 Task: Check the percentage active listings of large walk-in closet in the last 1 year.
Action: Mouse moved to (853, 186)
Screenshot: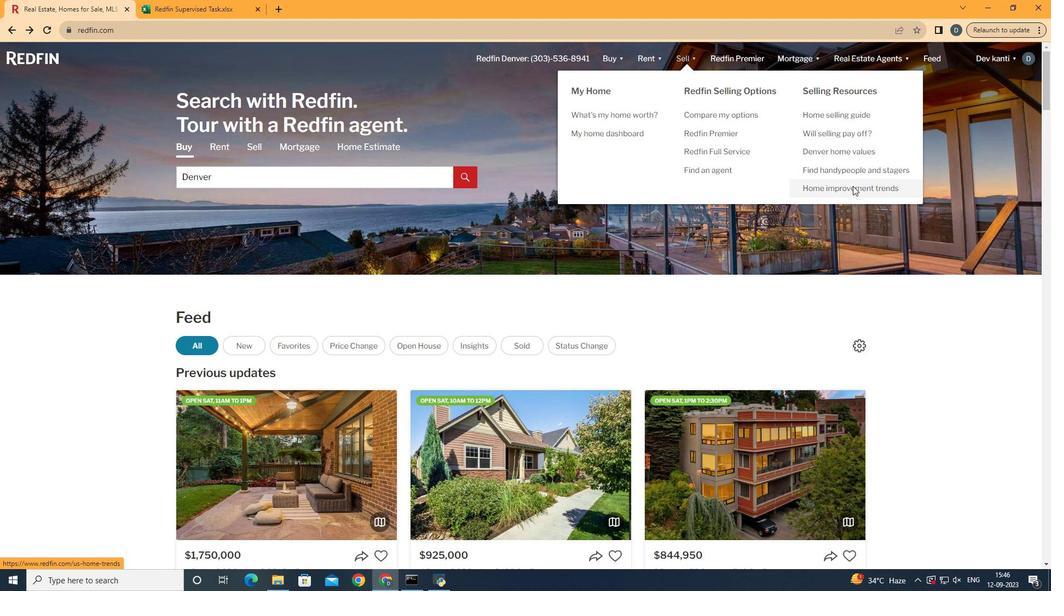 
Action: Mouse pressed left at (853, 186)
Screenshot: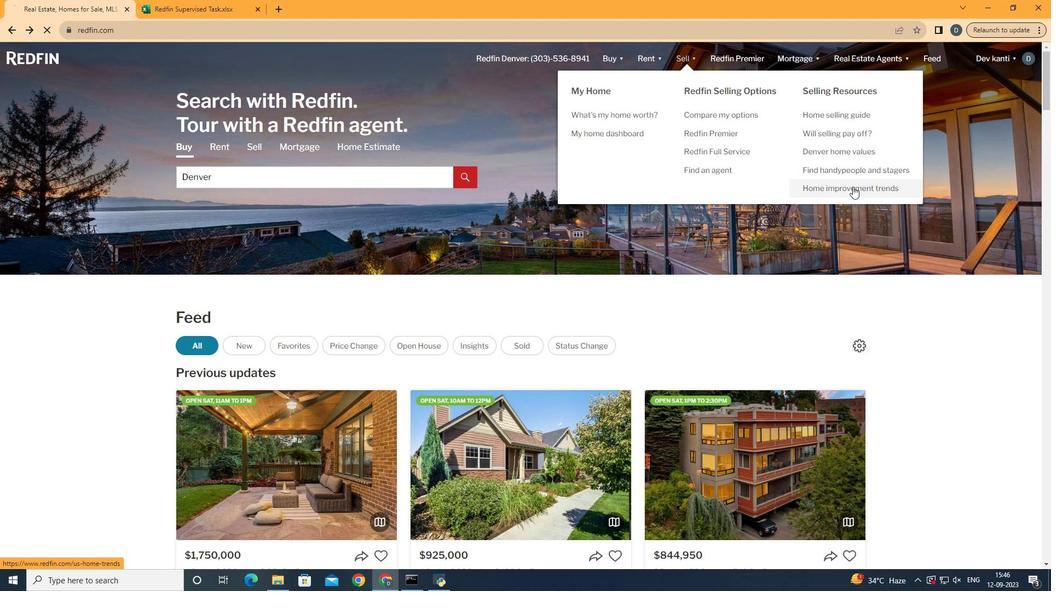 
Action: Mouse moved to (273, 207)
Screenshot: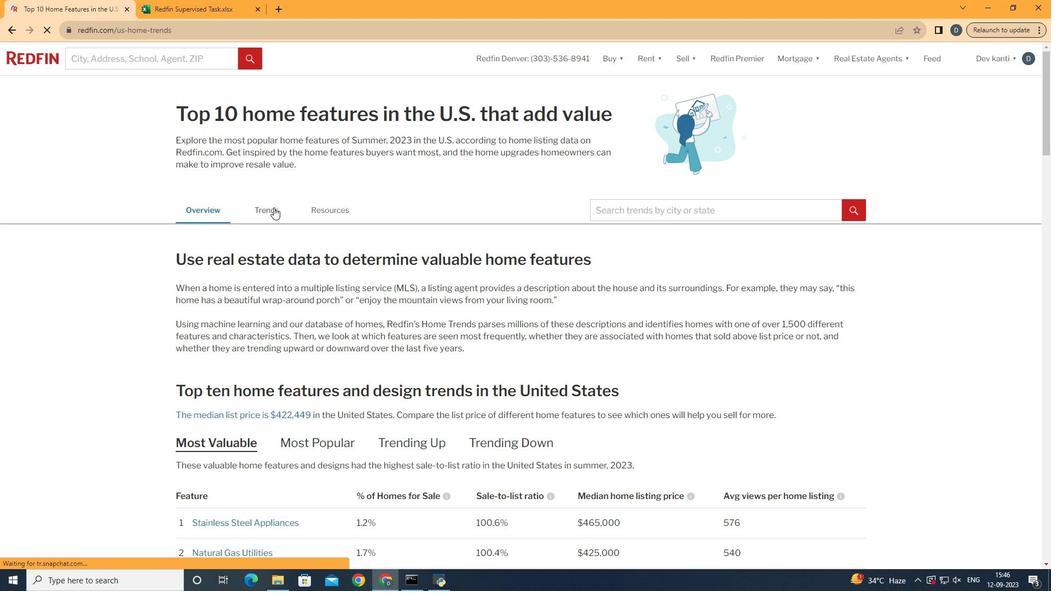 
Action: Mouse pressed left at (273, 207)
Screenshot: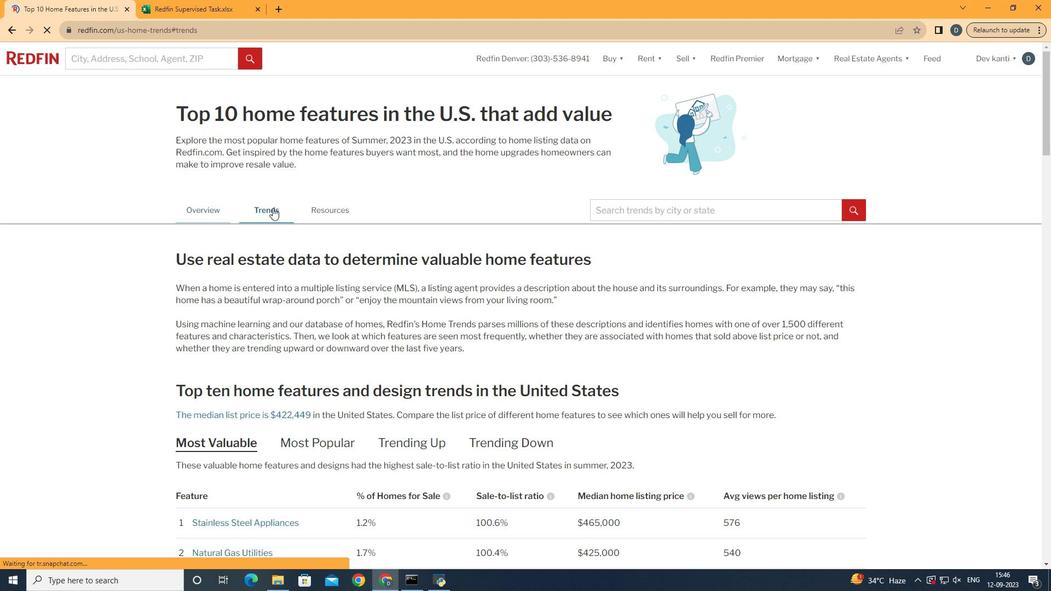 
Action: Mouse moved to (276, 216)
Screenshot: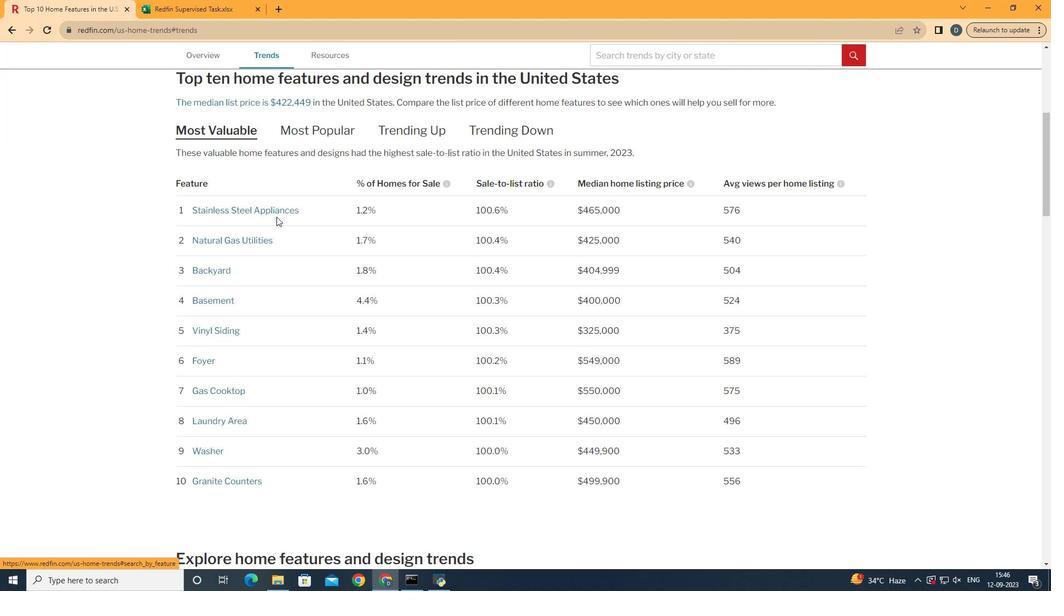 
Action: Mouse scrolled (276, 216) with delta (0, 0)
Screenshot: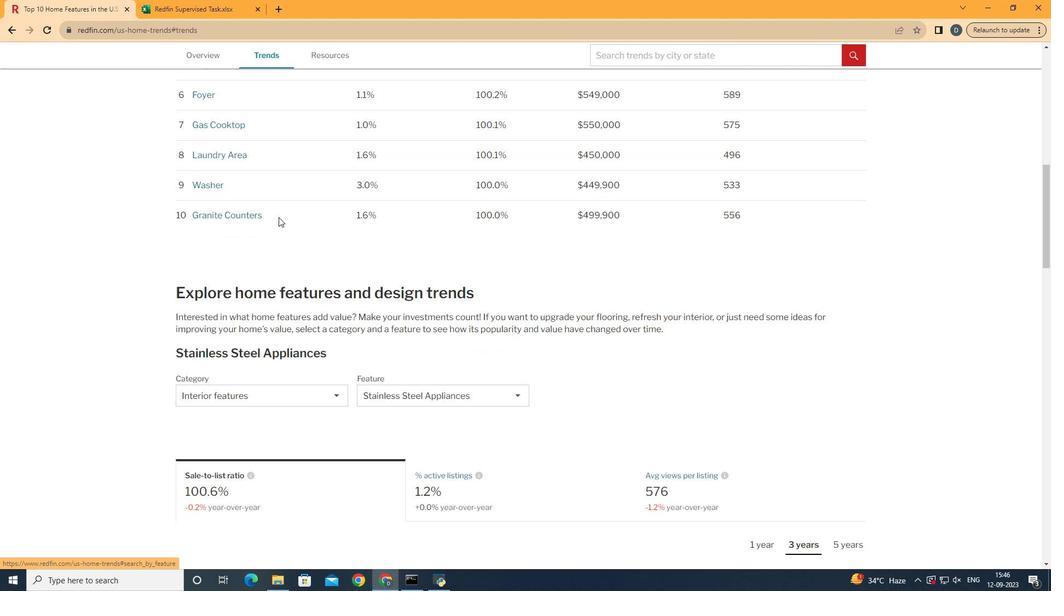 
Action: Mouse moved to (277, 217)
Screenshot: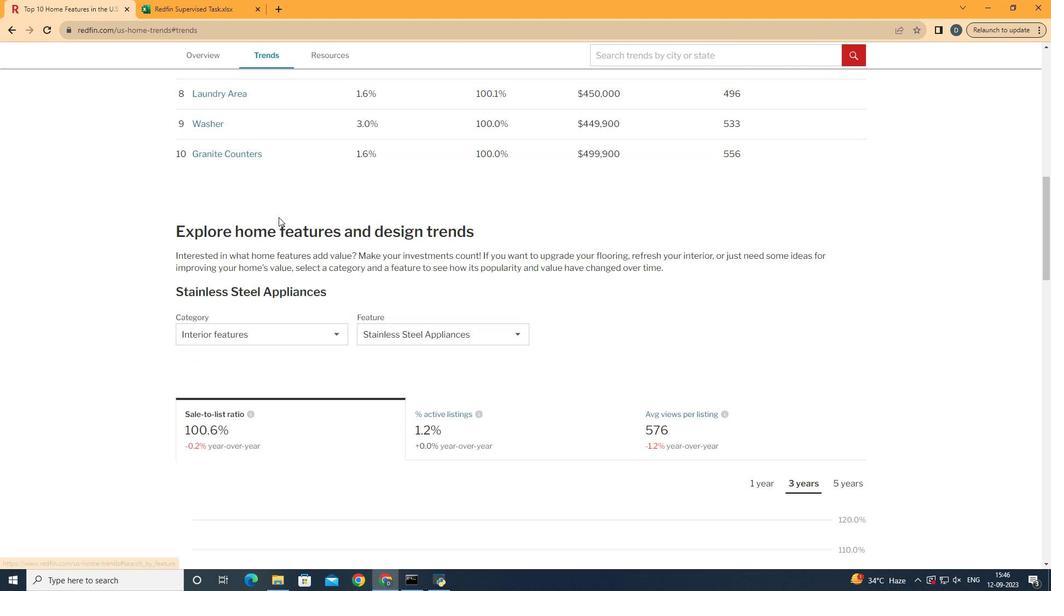 
Action: Mouse scrolled (277, 216) with delta (0, 0)
Screenshot: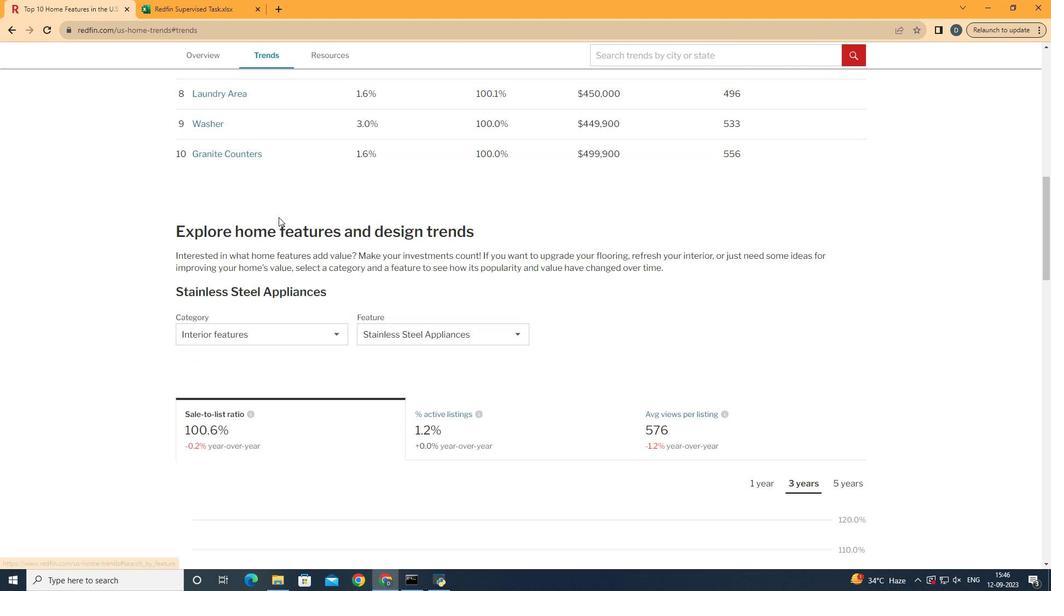 
Action: Mouse moved to (278, 217)
Screenshot: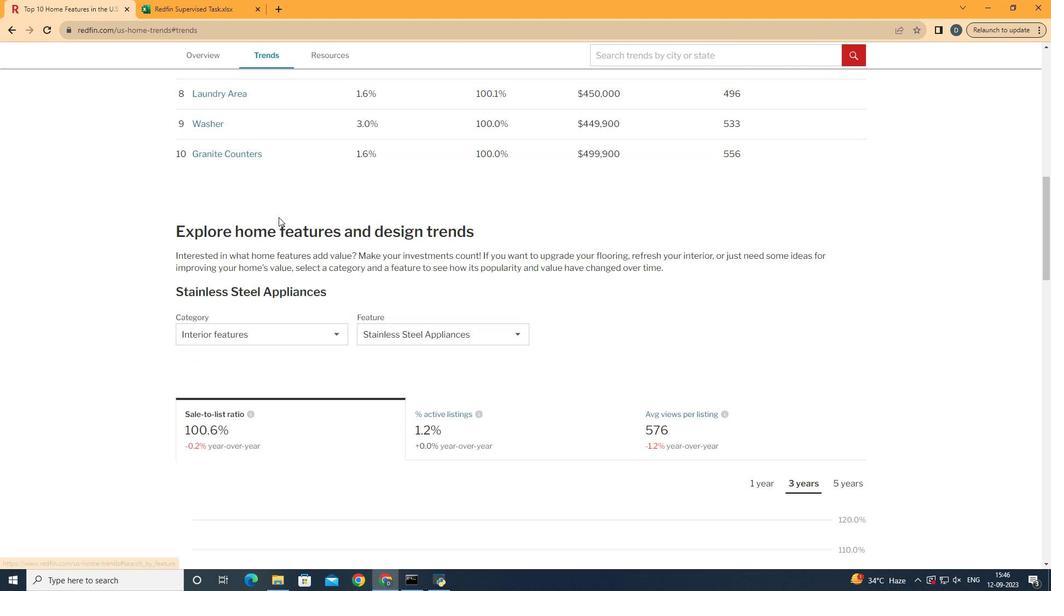 
Action: Mouse scrolled (278, 216) with delta (0, 0)
Screenshot: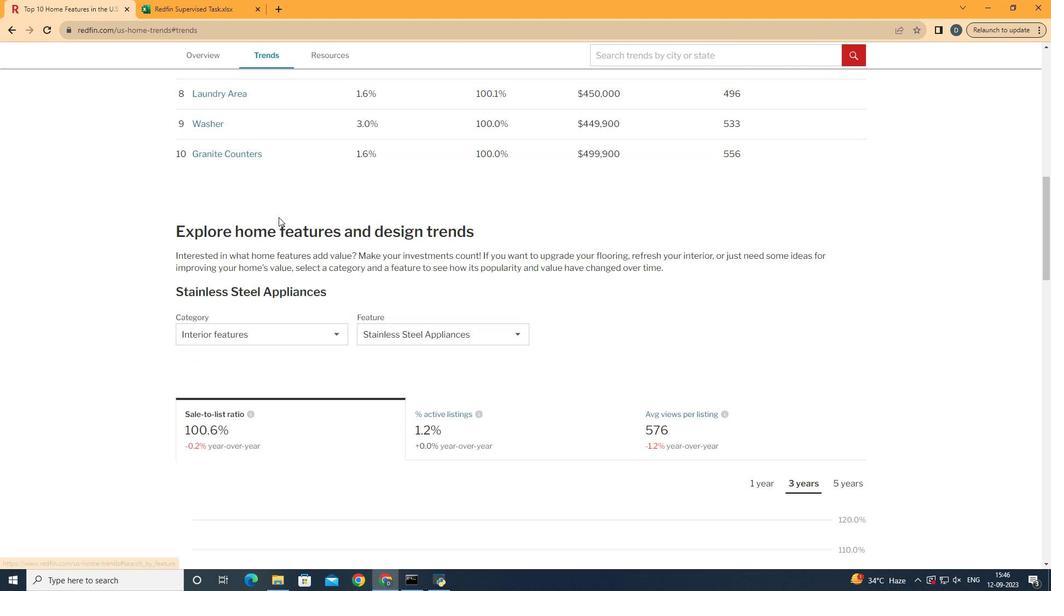 
Action: Mouse moved to (278, 217)
Screenshot: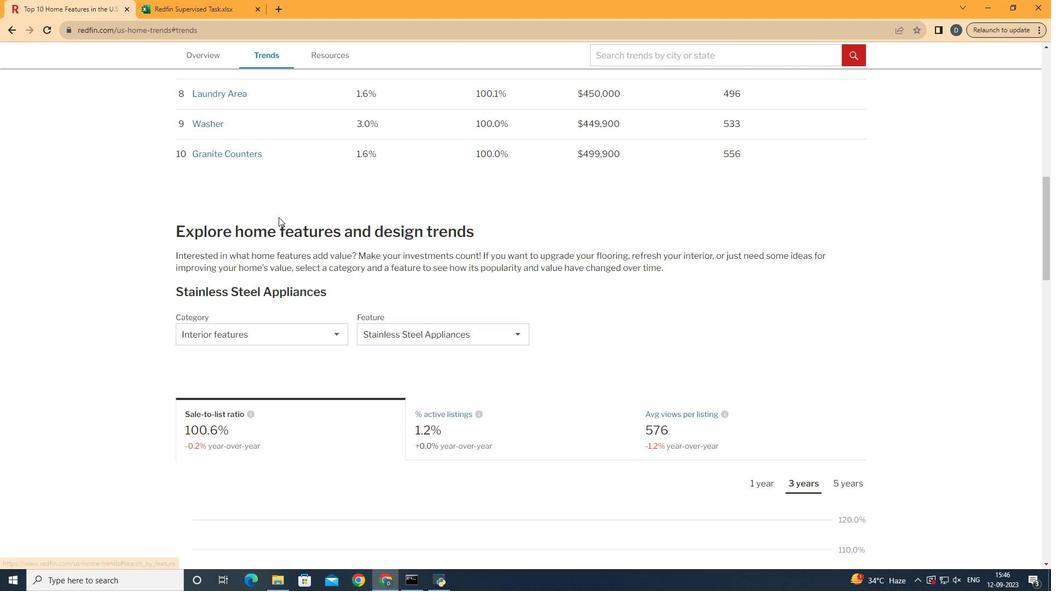 
Action: Mouse scrolled (278, 216) with delta (0, 0)
Screenshot: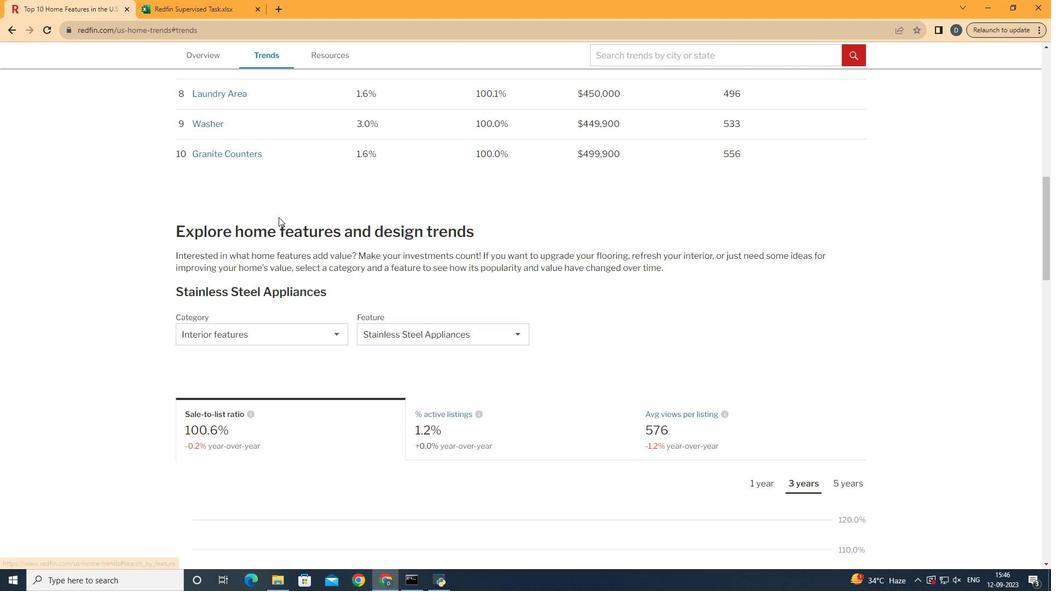 
Action: Mouse scrolled (278, 216) with delta (0, 0)
Screenshot: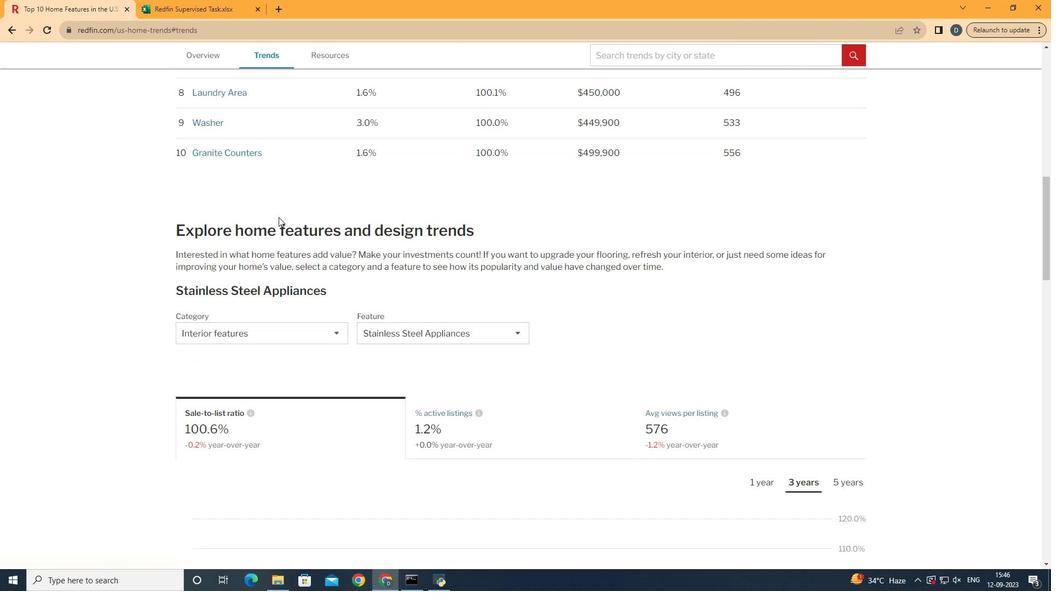 
Action: Mouse scrolled (278, 216) with delta (0, 0)
Screenshot: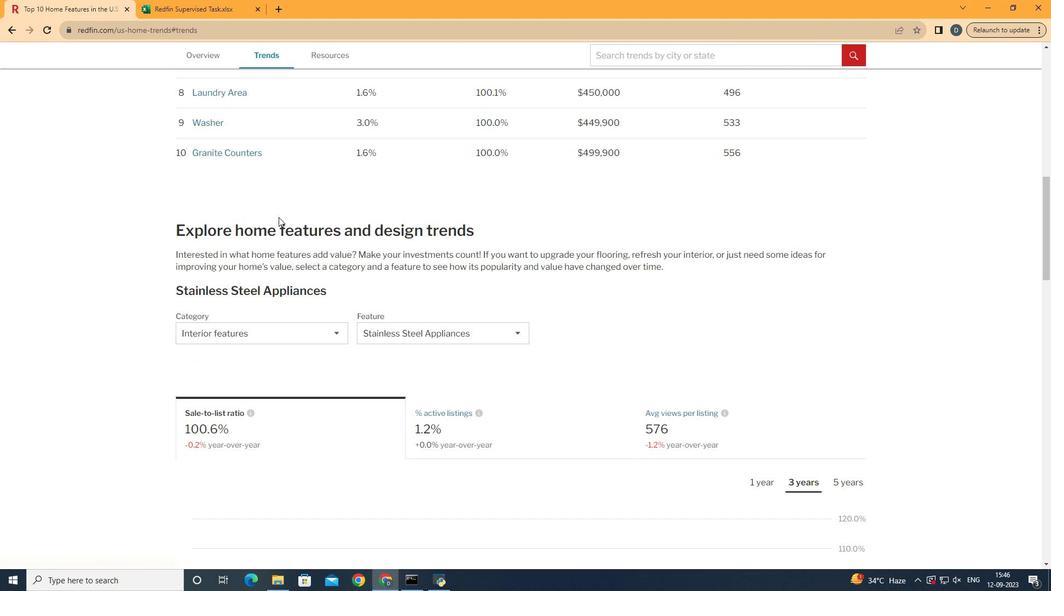 
Action: Mouse scrolled (278, 216) with delta (0, 0)
Screenshot: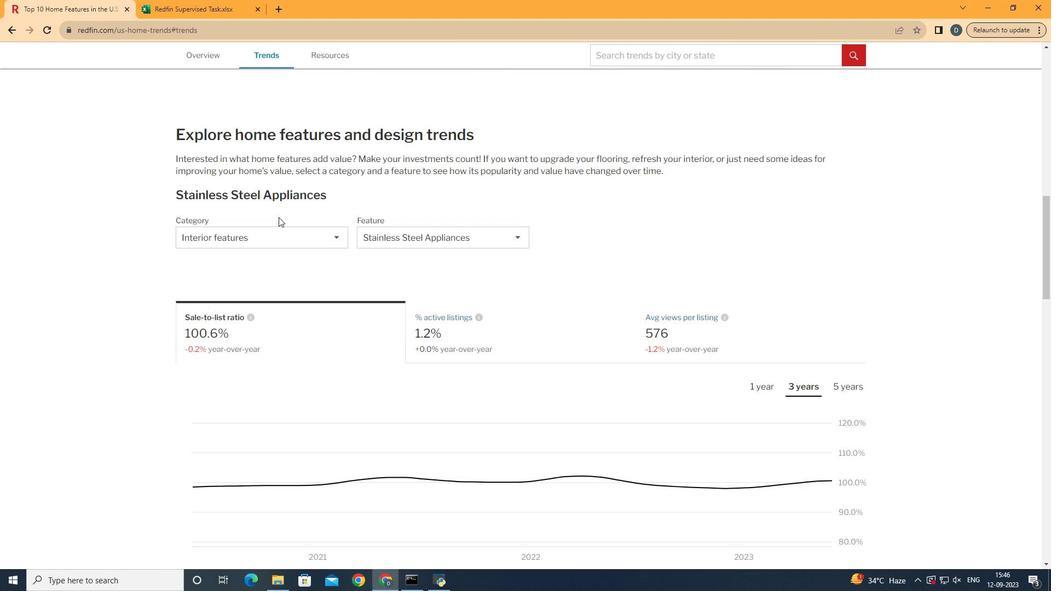 
Action: Mouse scrolled (278, 216) with delta (0, 0)
Screenshot: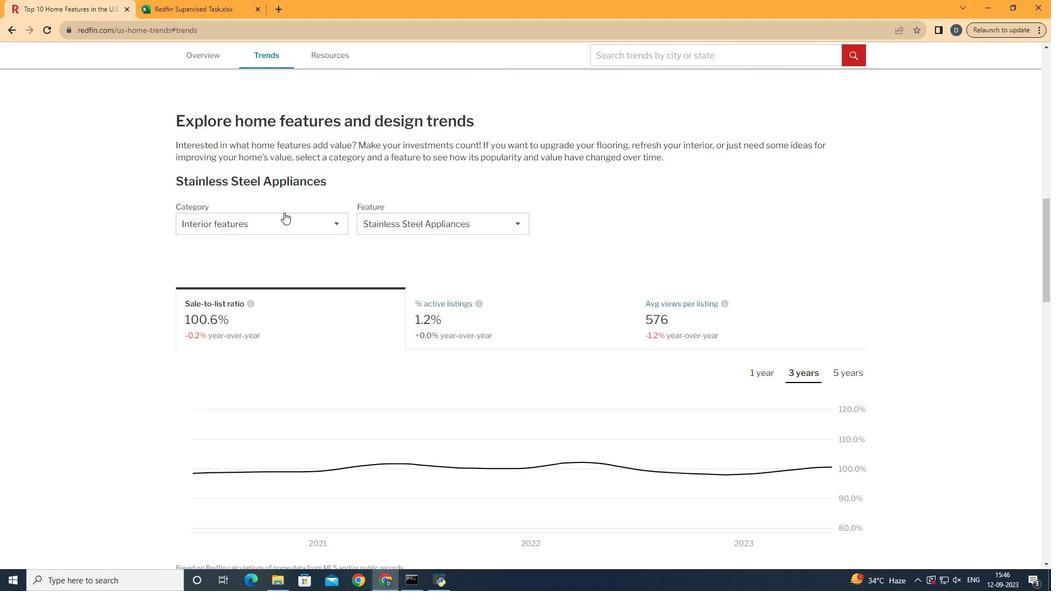
Action: Mouse moved to (285, 229)
Screenshot: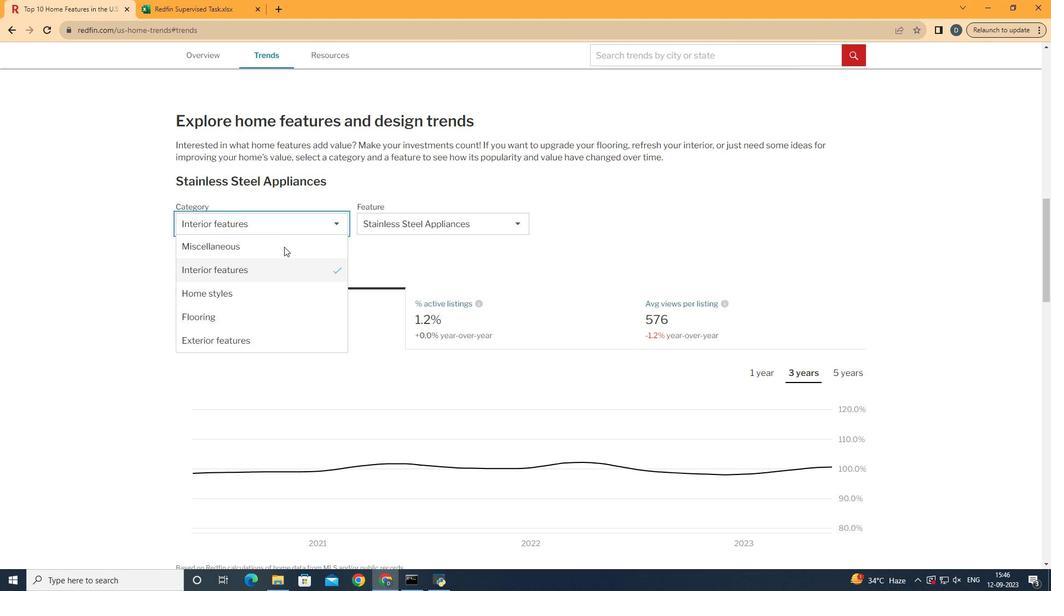 
Action: Mouse pressed left at (285, 229)
Screenshot: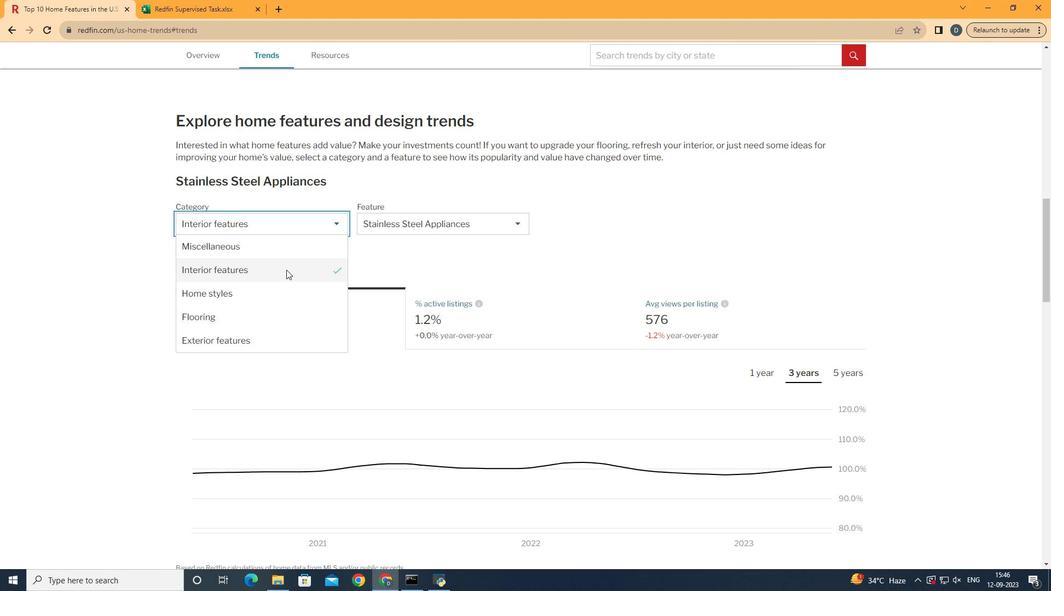 
Action: Mouse moved to (286, 271)
Screenshot: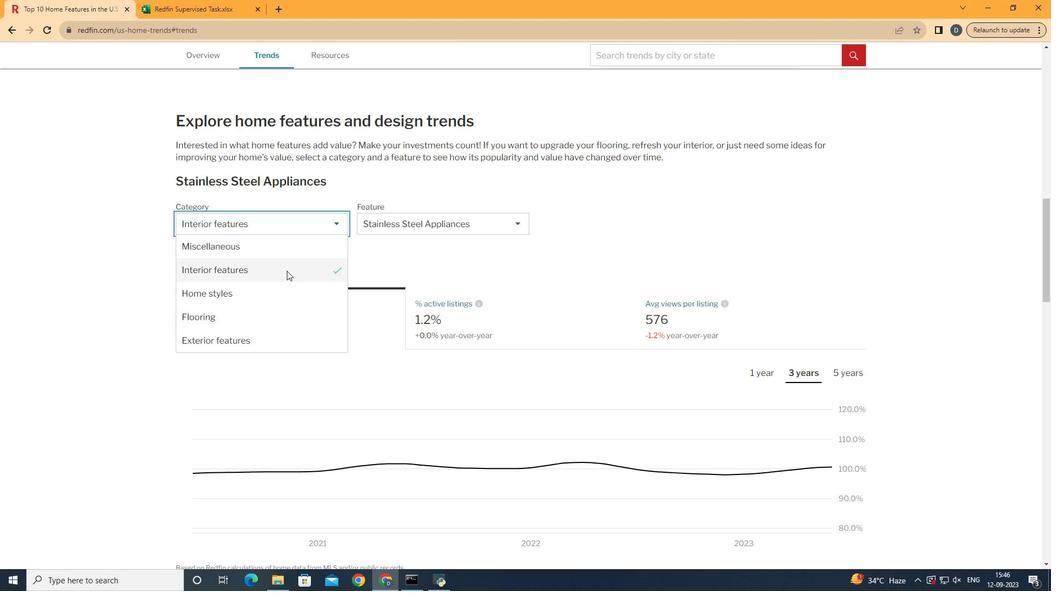 
Action: Mouse pressed left at (286, 271)
Screenshot: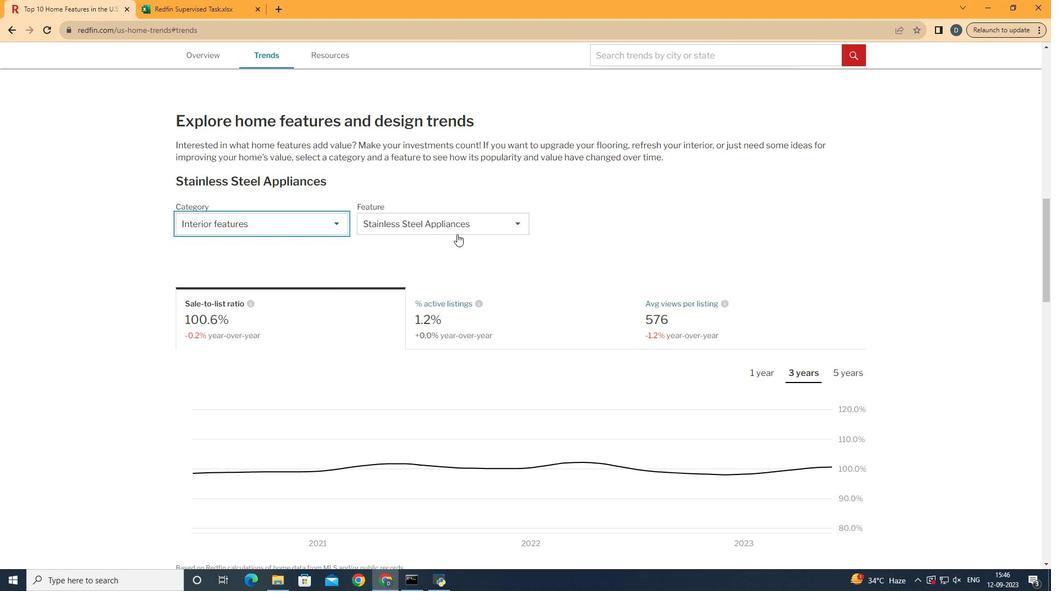 
Action: Mouse moved to (457, 234)
Screenshot: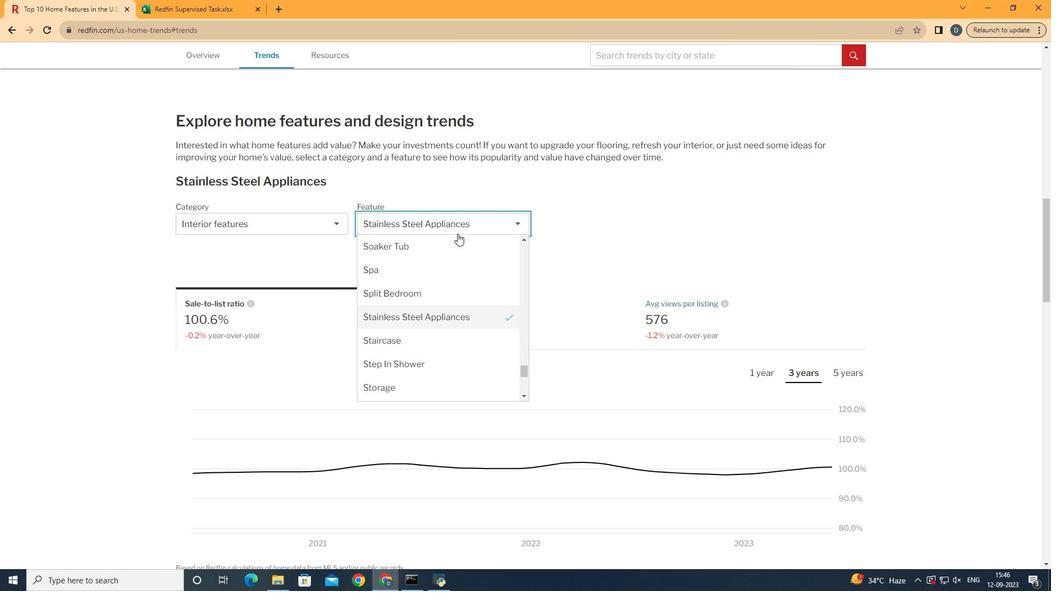 
Action: Mouse pressed left at (457, 234)
Screenshot: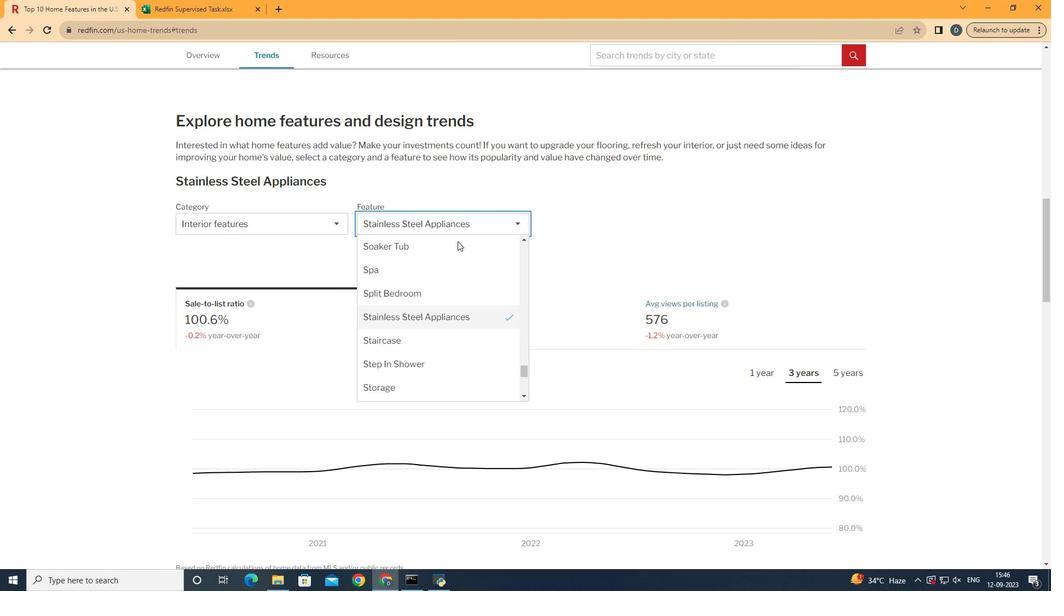 
Action: Mouse moved to (449, 297)
Screenshot: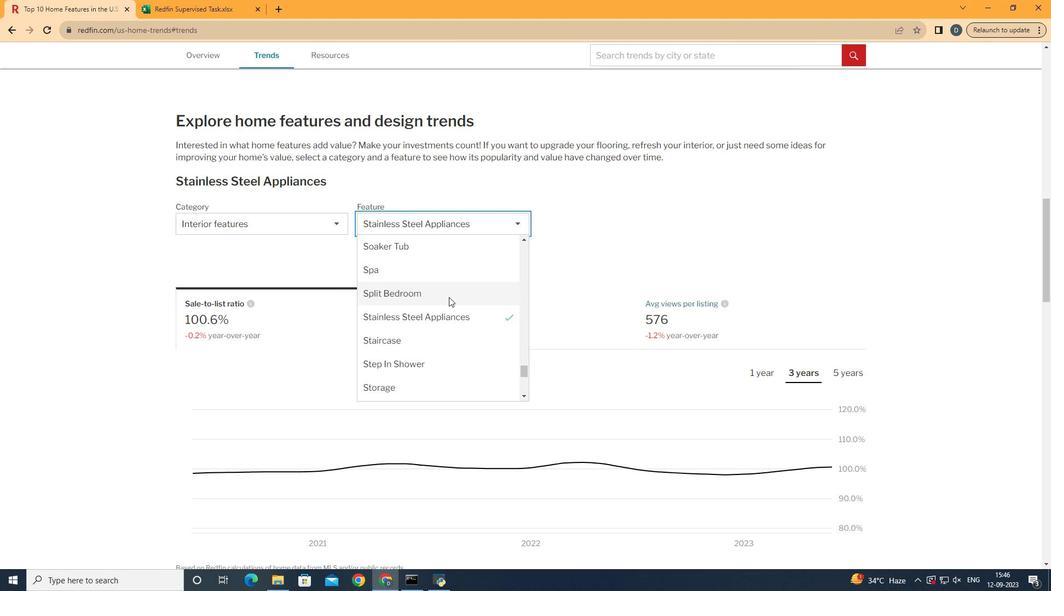 
Action: Mouse scrolled (449, 297) with delta (0, 0)
Screenshot: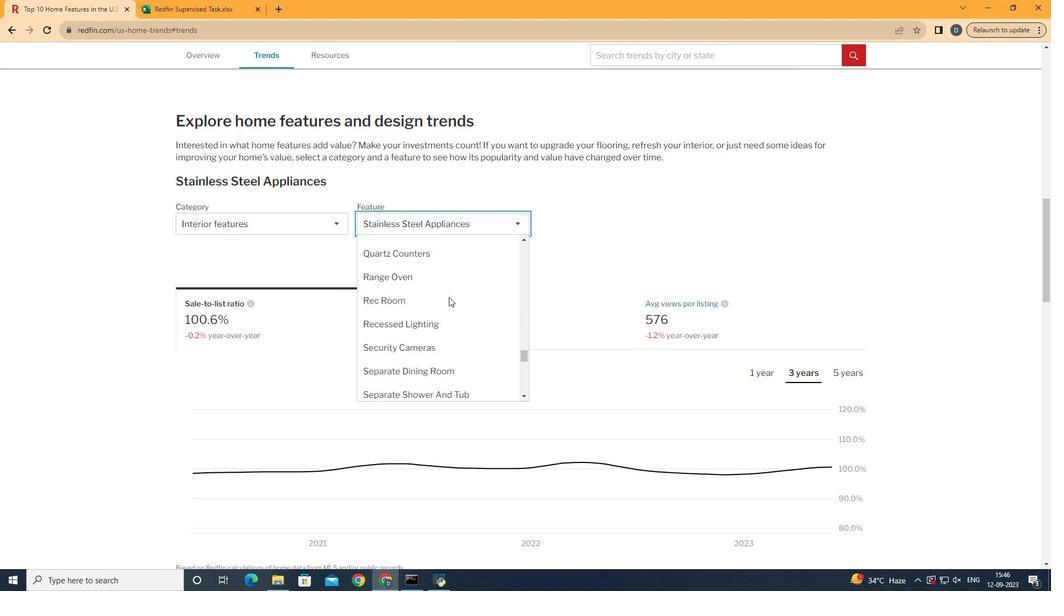 
Action: Mouse scrolled (449, 297) with delta (0, 0)
Screenshot: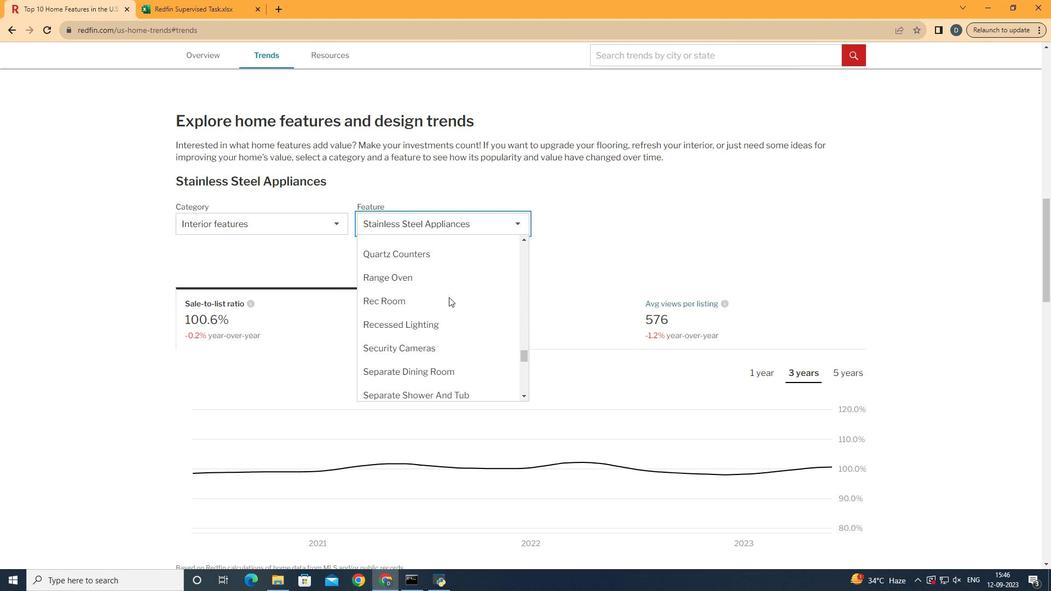 
Action: Mouse scrolled (449, 297) with delta (0, 0)
Screenshot: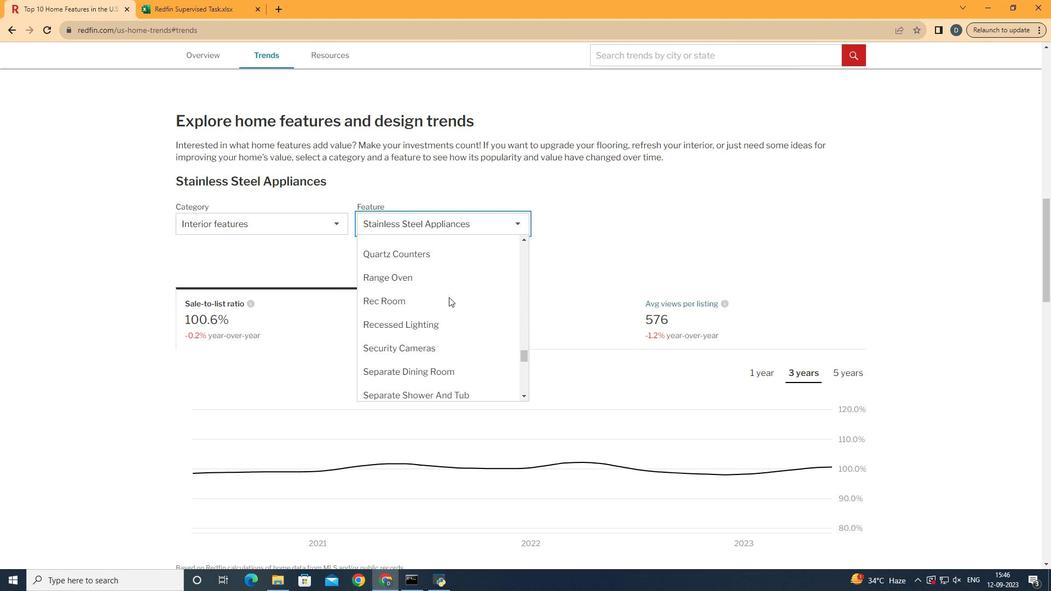
Action: Mouse scrolled (449, 297) with delta (0, 0)
Screenshot: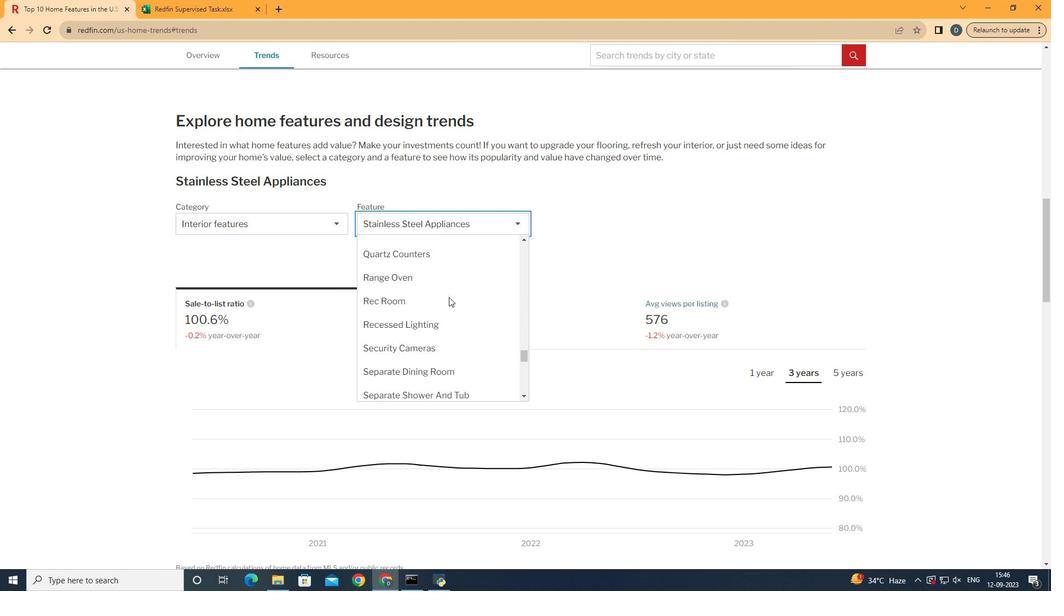 
Action: Mouse scrolled (449, 297) with delta (0, 0)
Screenshot: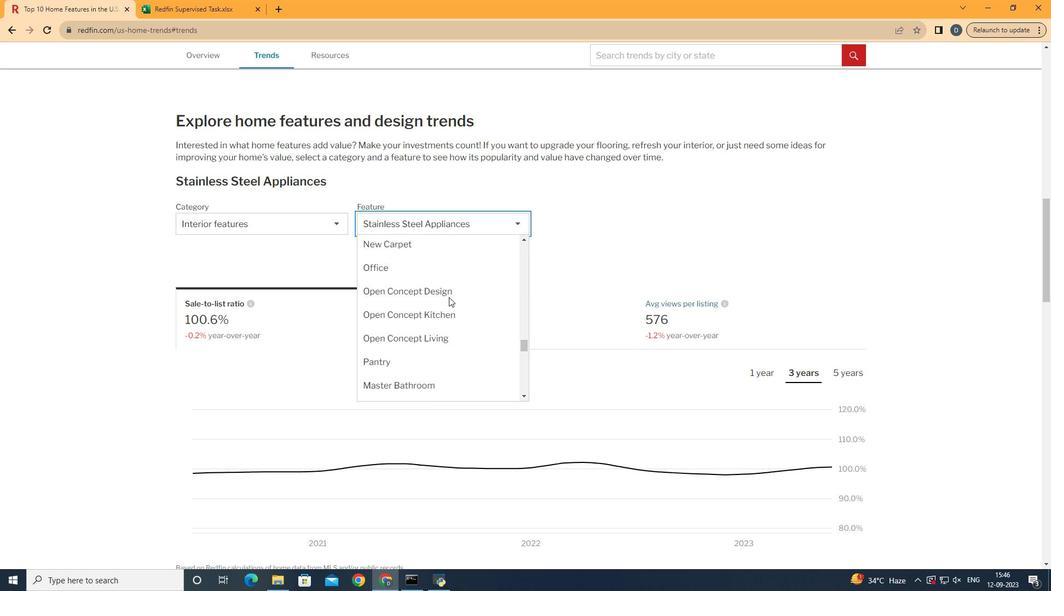 
Action: Mouse scrolled (449, 297) with delta (0, 0)
Screenshot: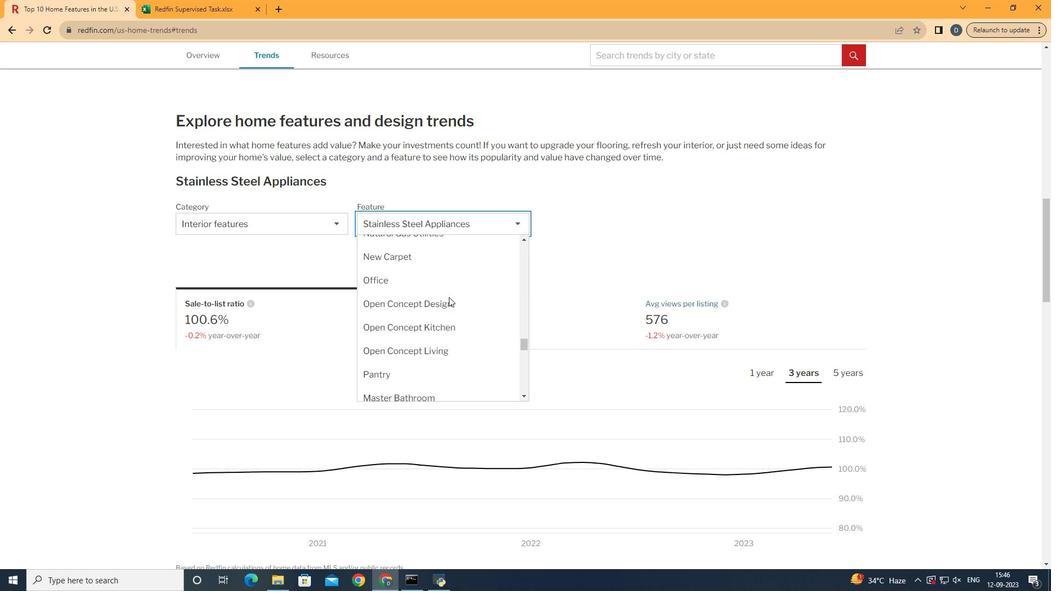 
Action: Mouse scrolled (449, 297) with delta (0, 0)
Screenshot: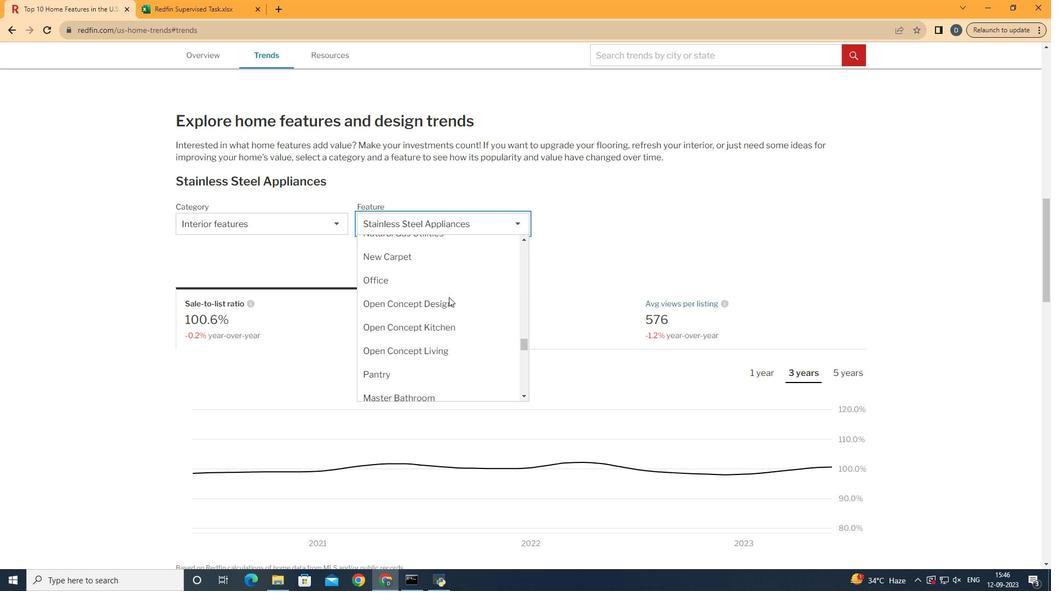 
Action: Mouse scrolled (449, 297) with delta (0, 0)
Screenshot: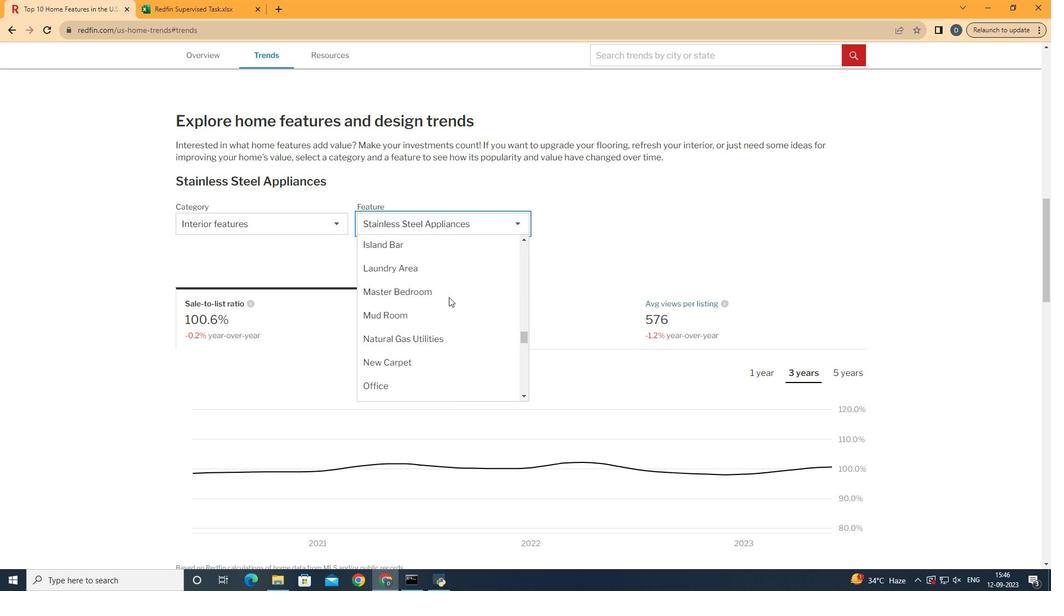 
Action: Mouse scrolled (449, 297) with delta (0, 0)
Screenshot: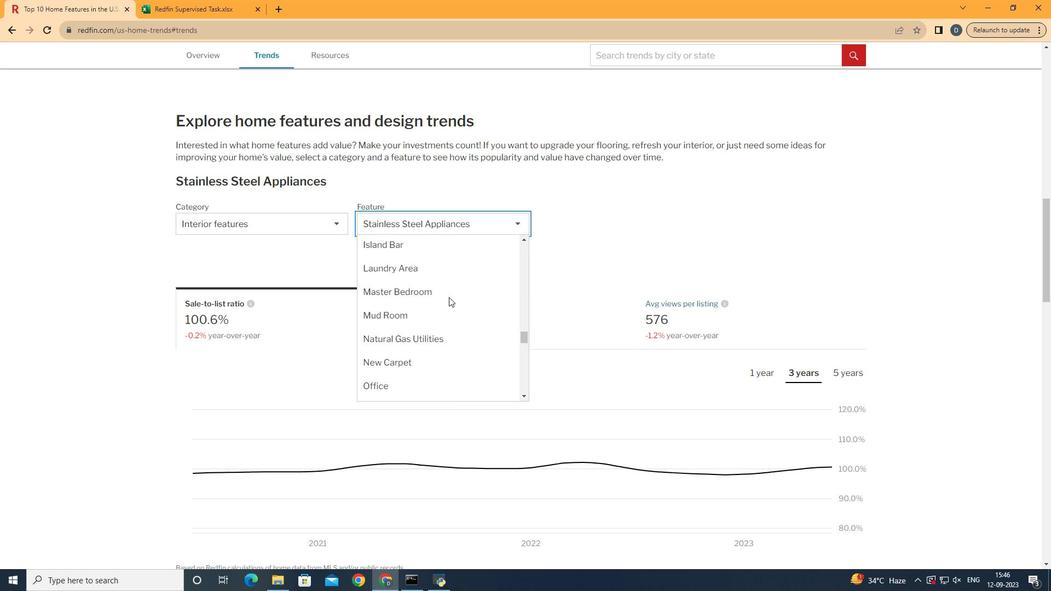 
Action: Mouse scrolled (449, 297) with delta (0, 0)
Screenshot: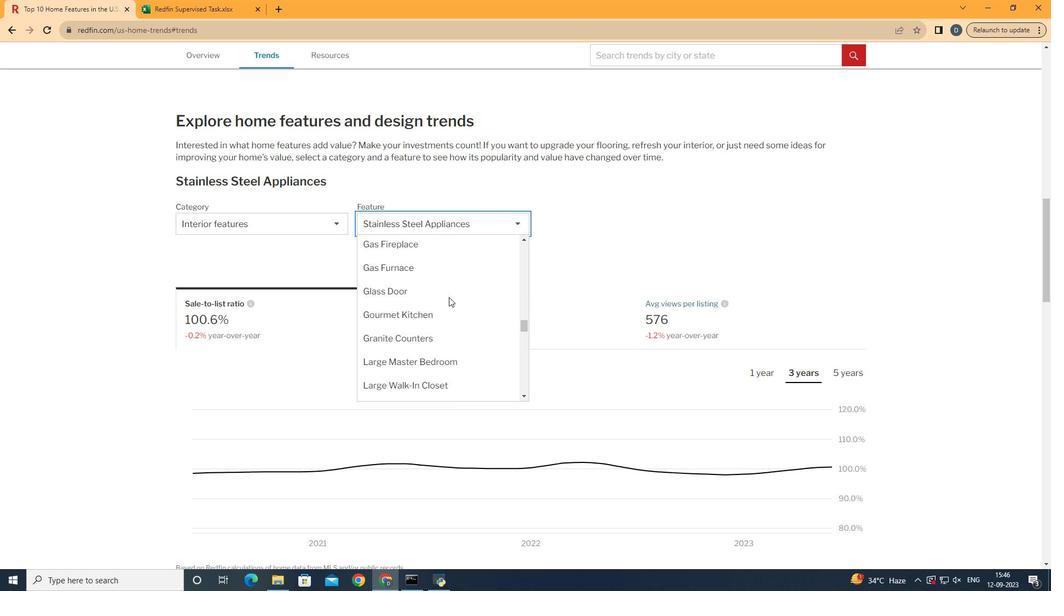
Action: Mouse scrolled (449, 297) with delta (0, 0)
Screenshot: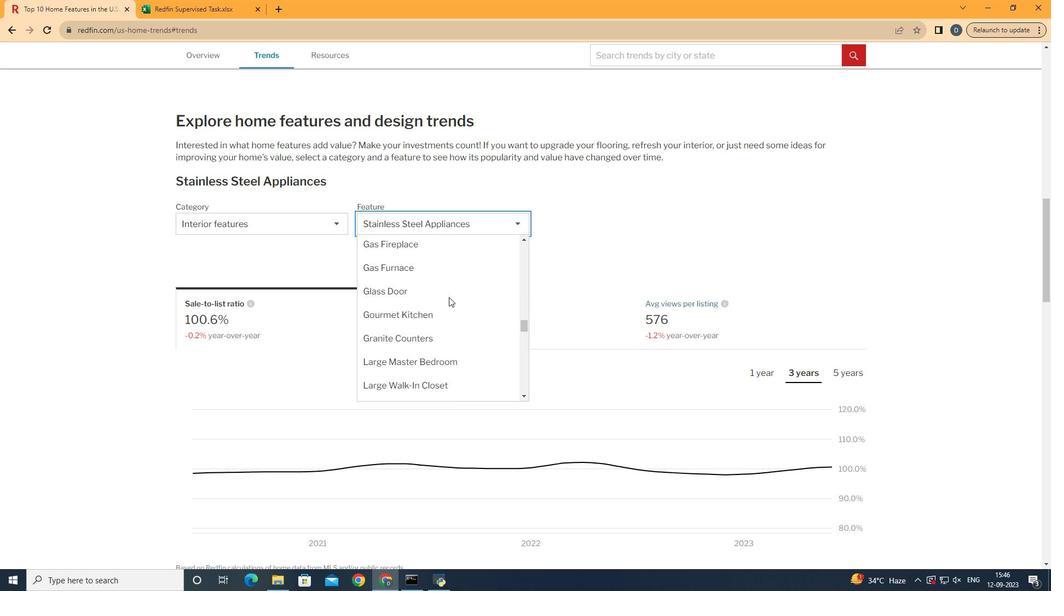 
Action: Mouse scrolled (449, 297) with delta (0, 0)
Screenshot: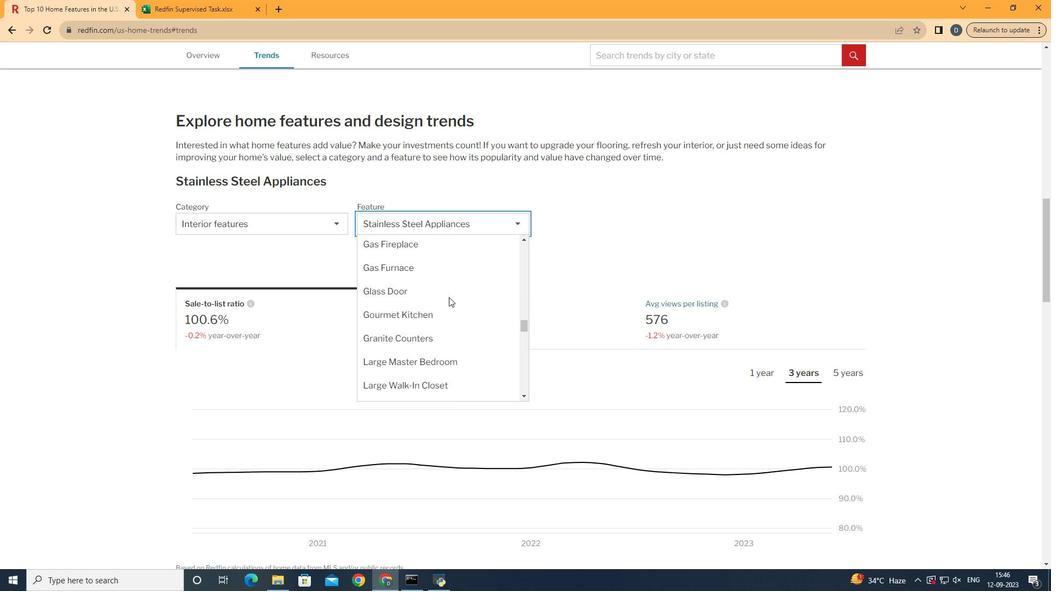 
Action: Mouse scrolled (449, 296) with delta (0, 0)
Screenshot: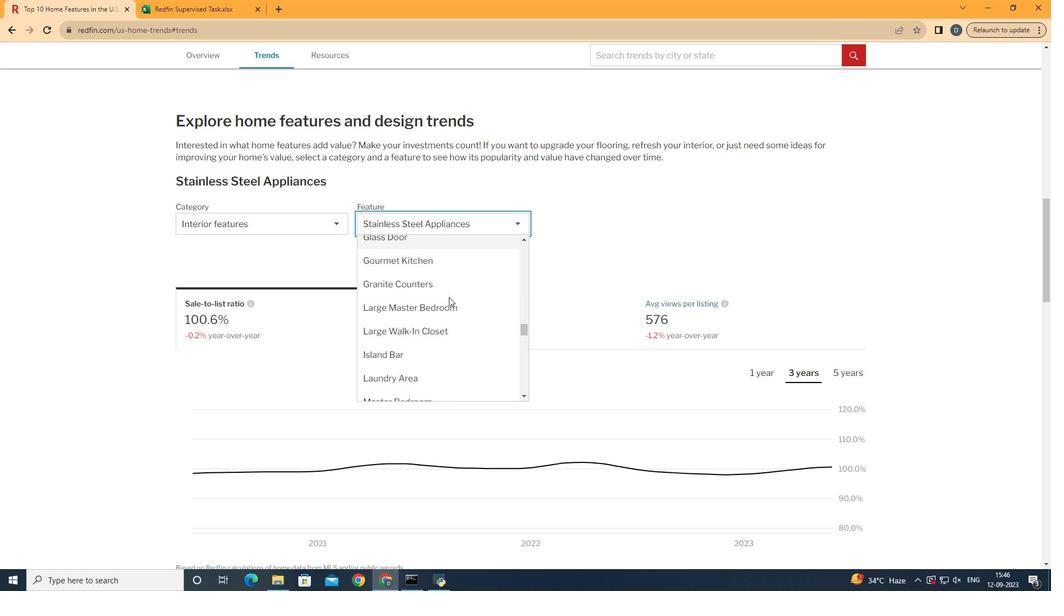 
Action: Mouse moved to (455, 325)
Screenshot: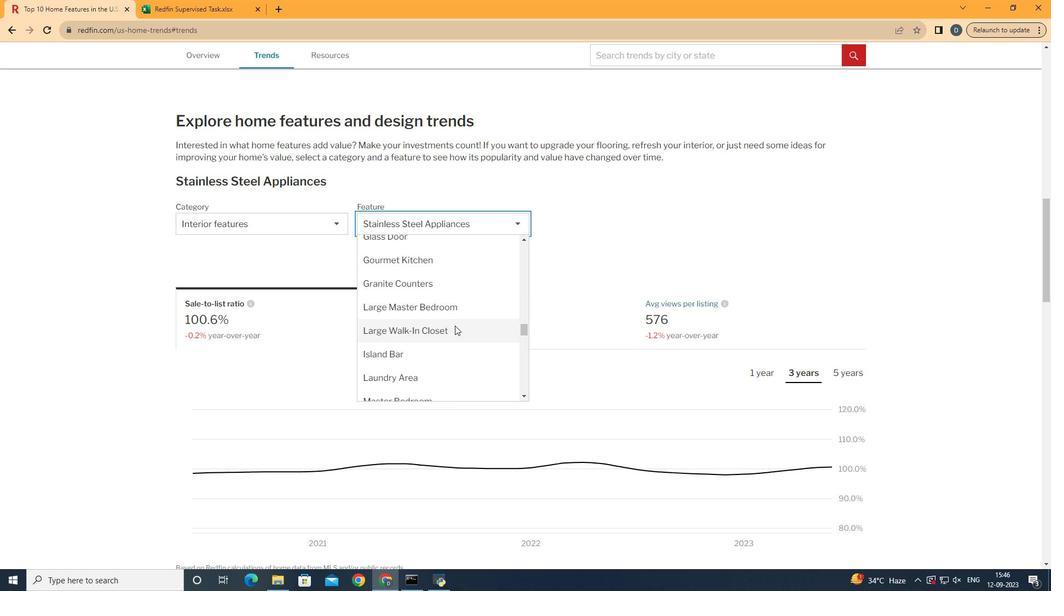 
Action: Mouse pressed left at (455, 325)
Screenshot: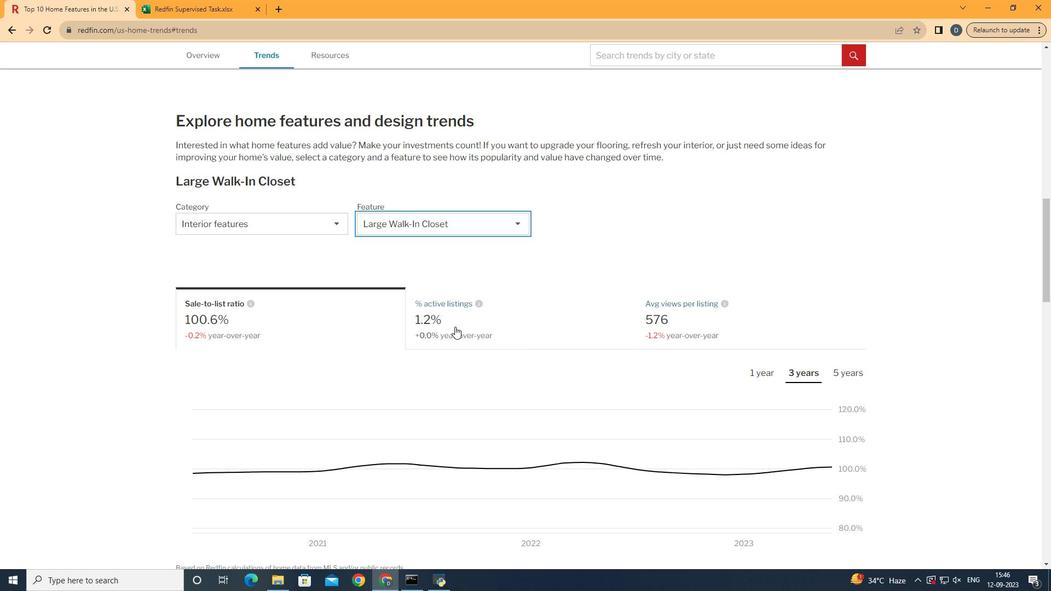 
Action: Mouse moved to (518, 332)
Screenshot: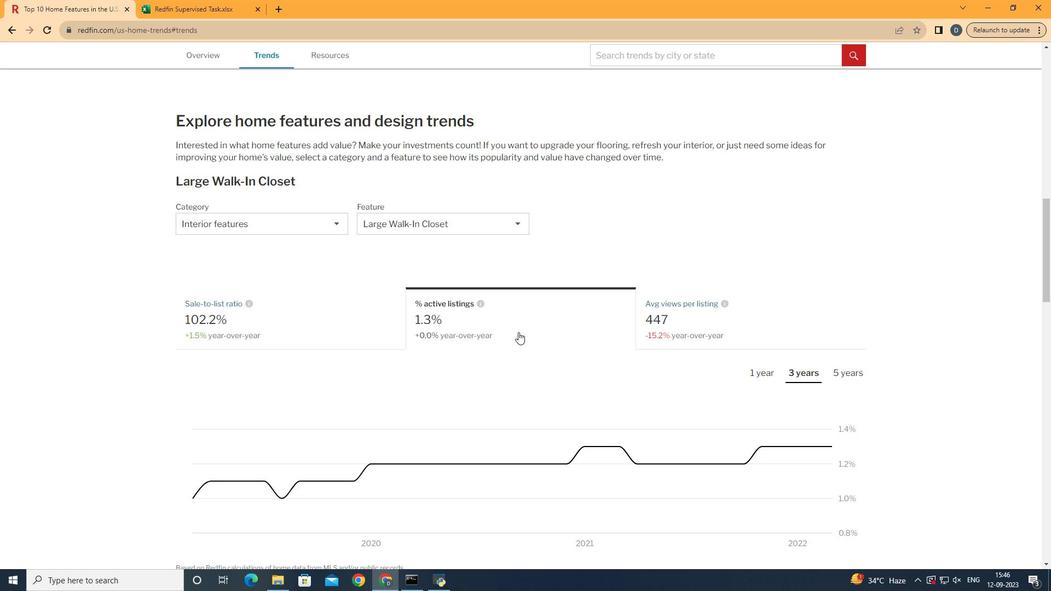 
Action: Mouse pressed left at (518, 332)
Screenshot: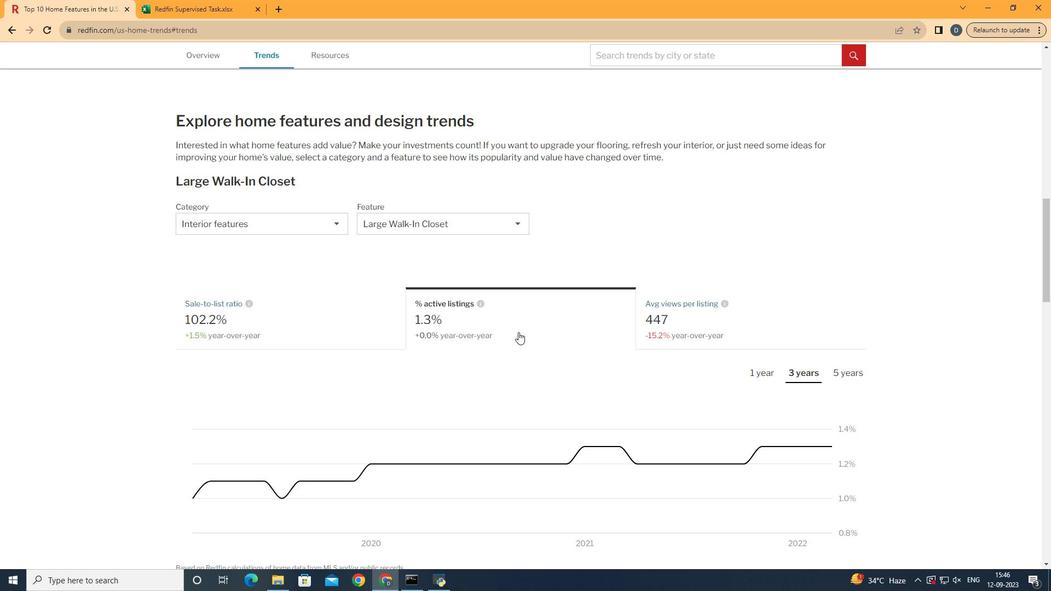 
Action: Mouse moved to (762, 375)
Screenshot: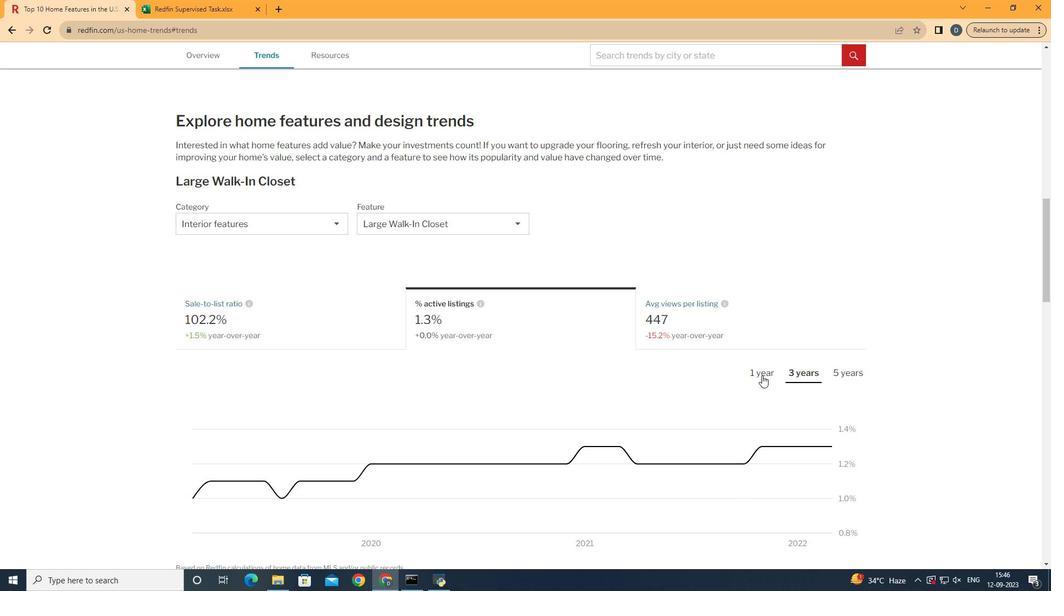 
Action: Mouse pressed left at (762, 375)
Screenshot: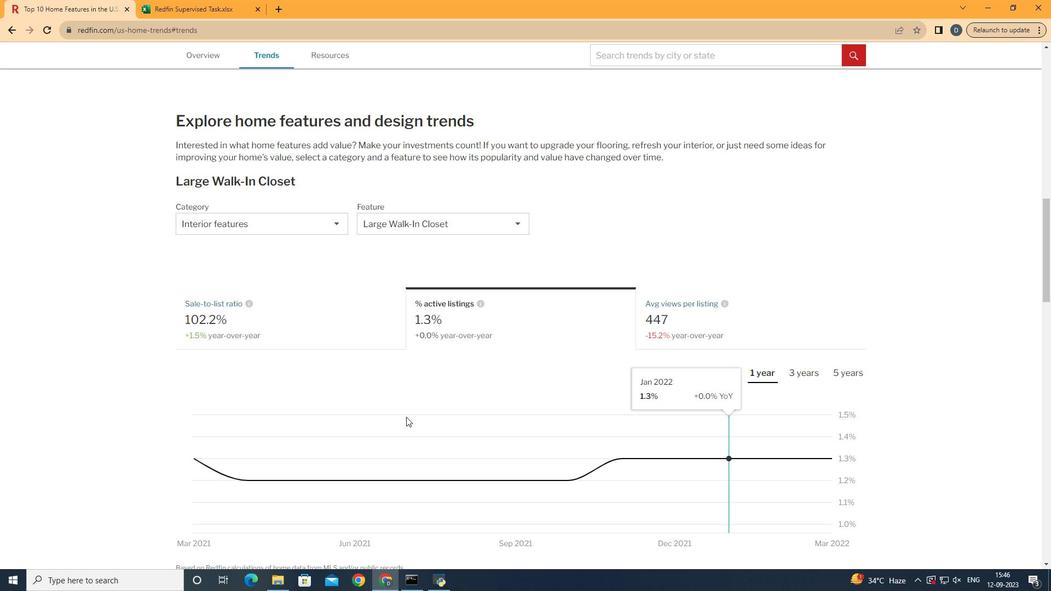 
Action: Mouse moved to (346, 413)
Screenshot: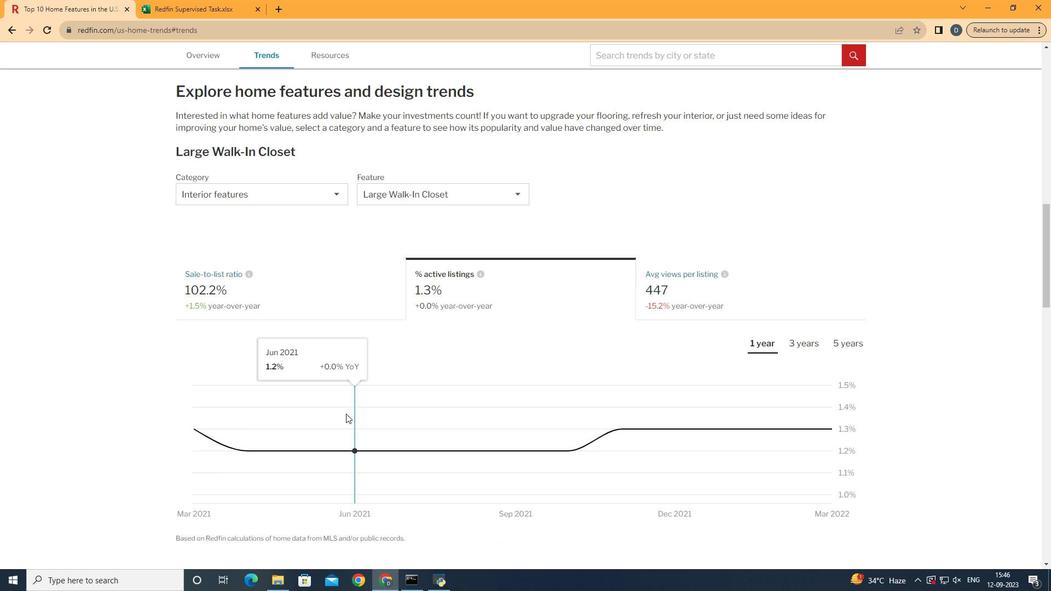 
Action: Mouse scrolled (346, 413) with delta (0, 0)
Screenshot: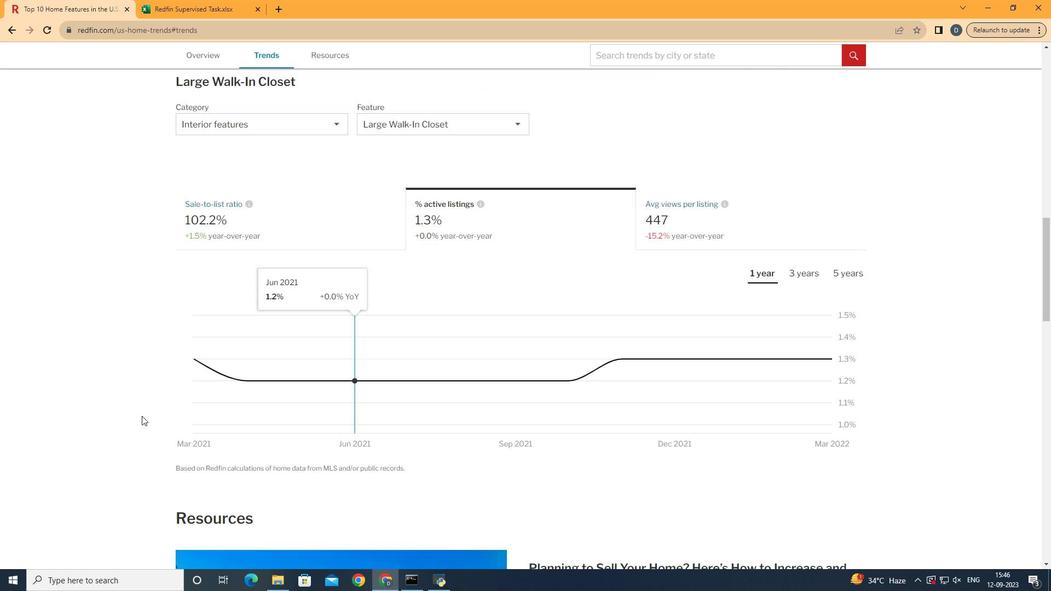 
Action: Mouse scrolled (346, 413) with delta (0, 0)
Screenshot: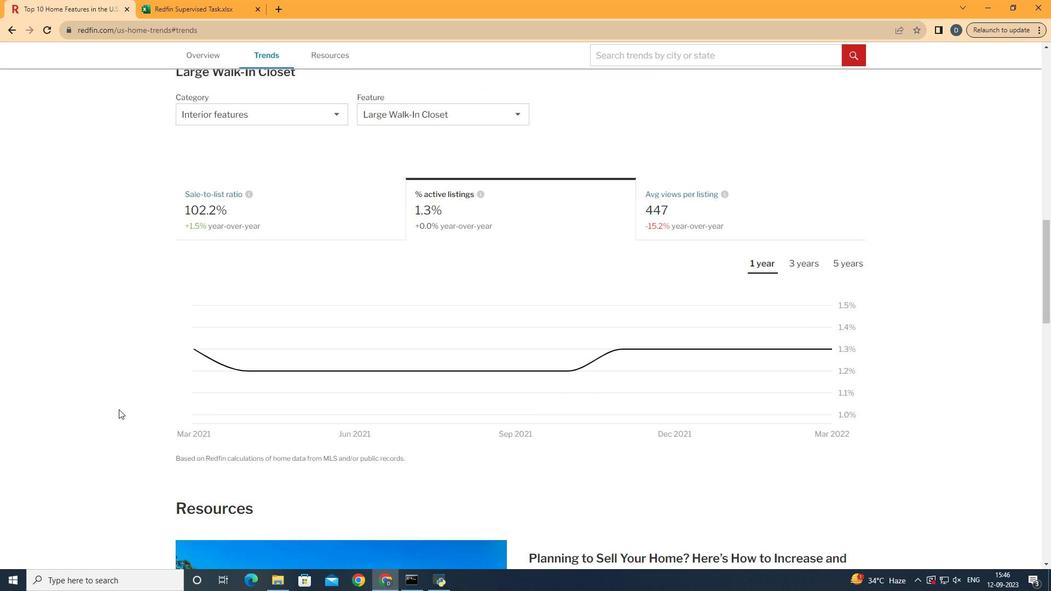 
Action: Mouse moved to (848, 358)
Screenshot: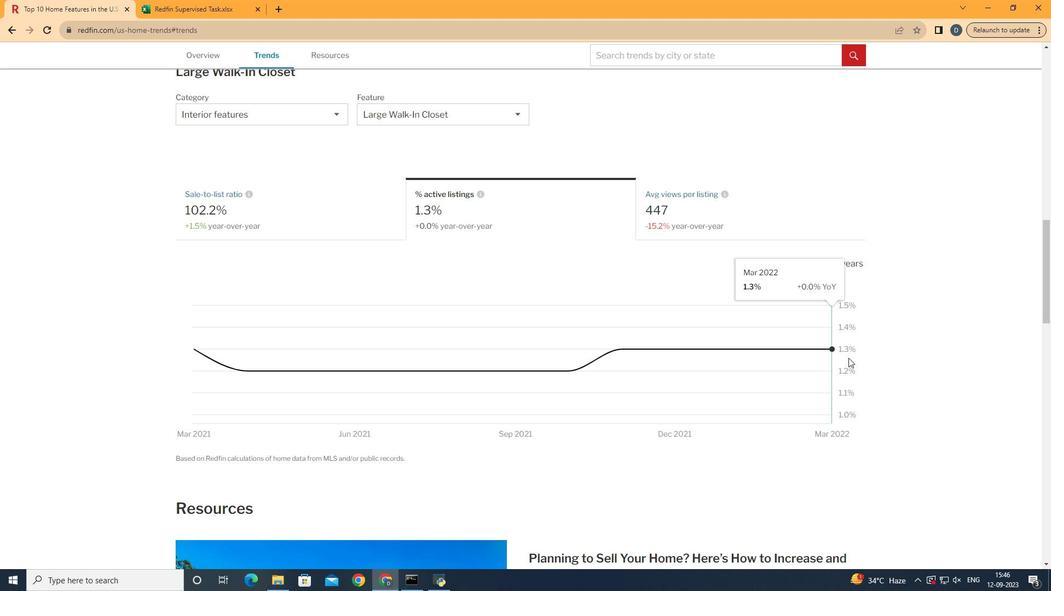 
